 Task: Create a rule from the Routing list, Task moved to a section -> Set Priority in the project AgileRealm , set the section as Done clear the priority
Action: Mouse moved to (91, 350)
Screenshot: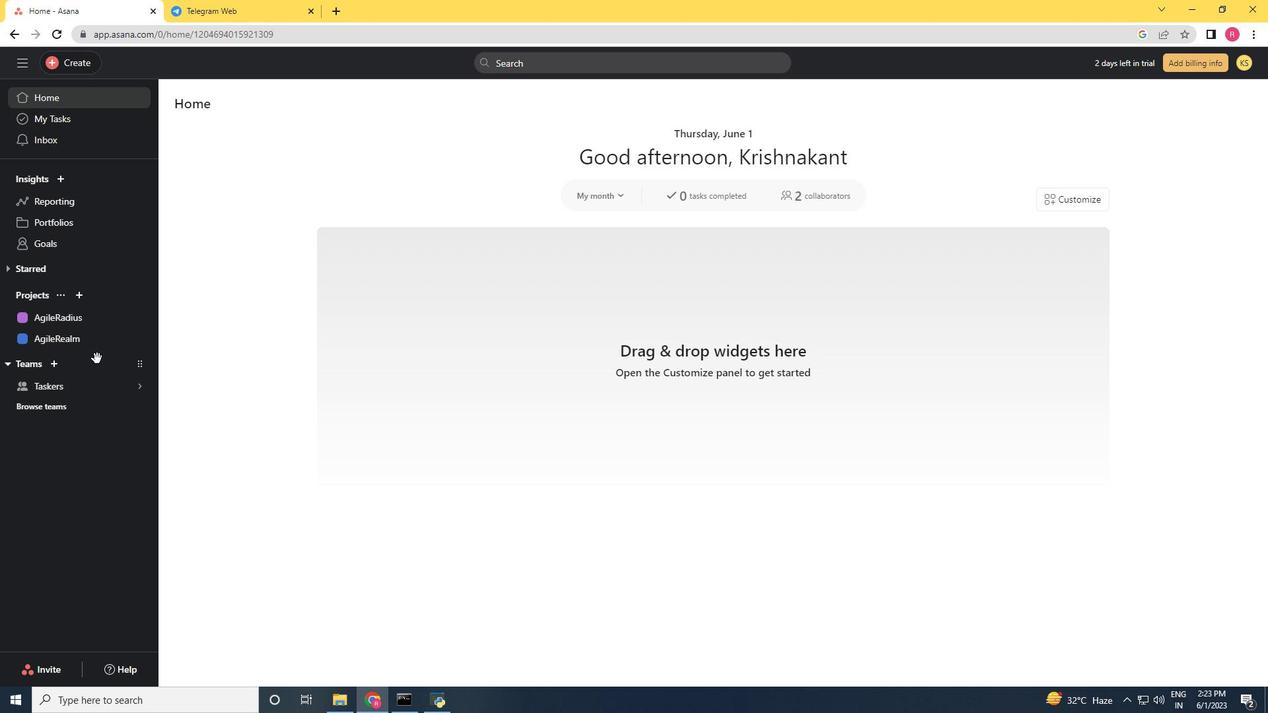 
Action: Mouse pressed left at (91, 350)
Screenshot: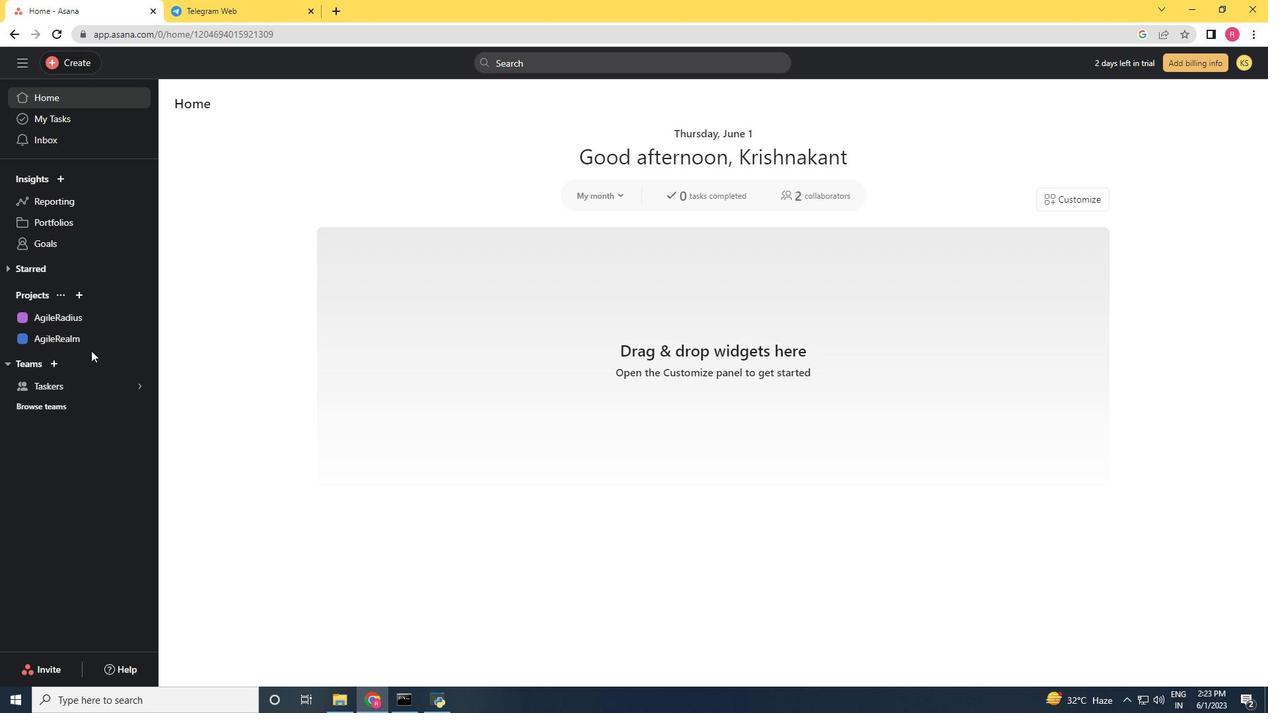 
Action: Mouse moved to (91, 342)
Screenshot: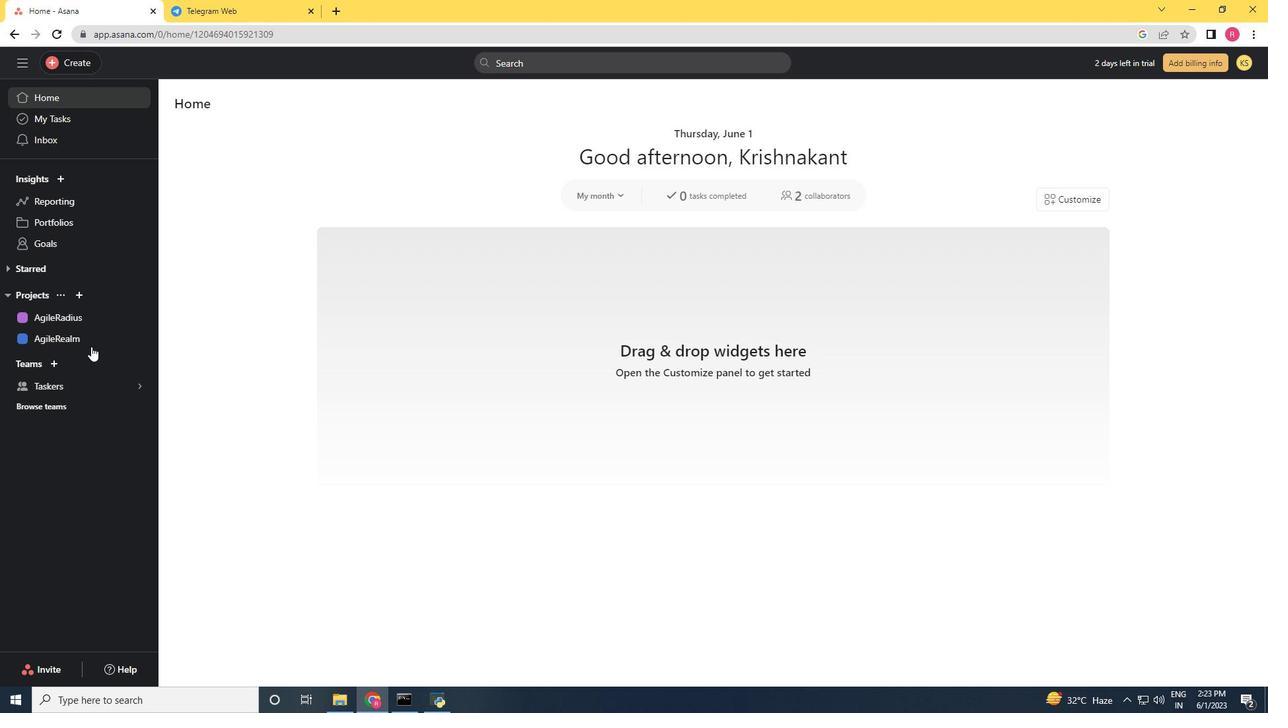 
Action: Mouse pressed left at (91, 342)
Screenshot: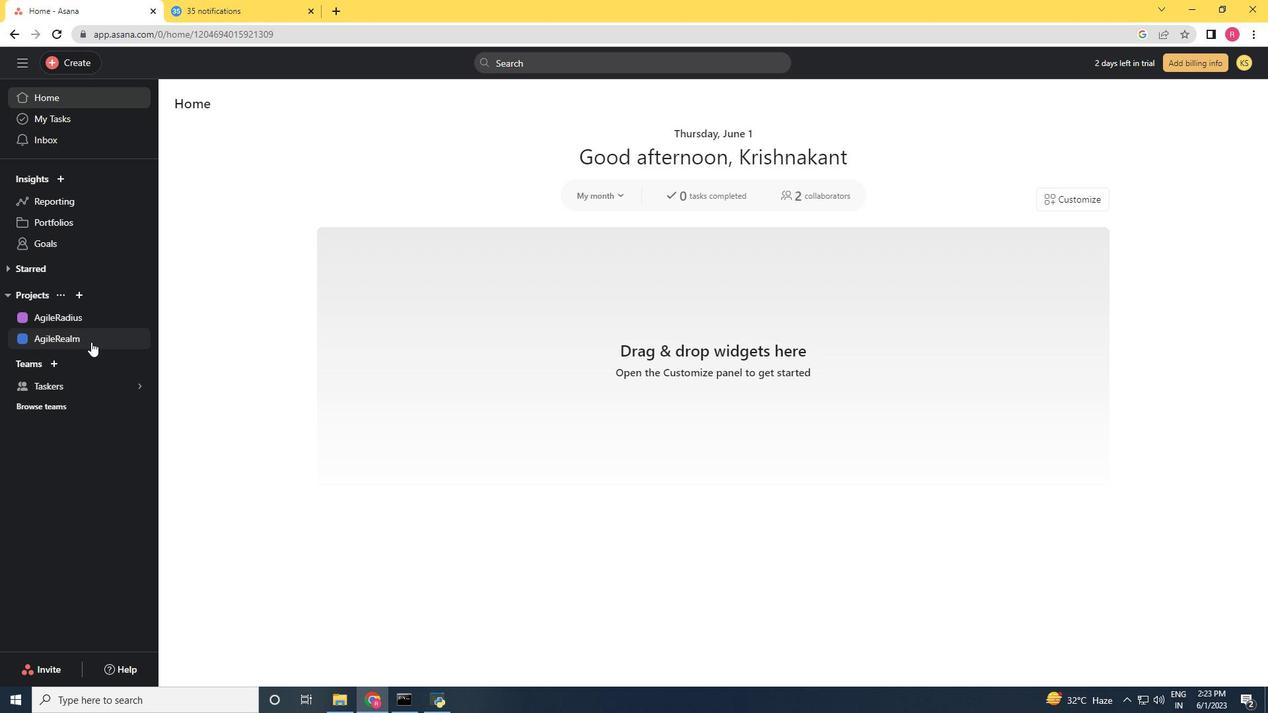 
Action: Mouse moved to (1200, 103)
Screenshot: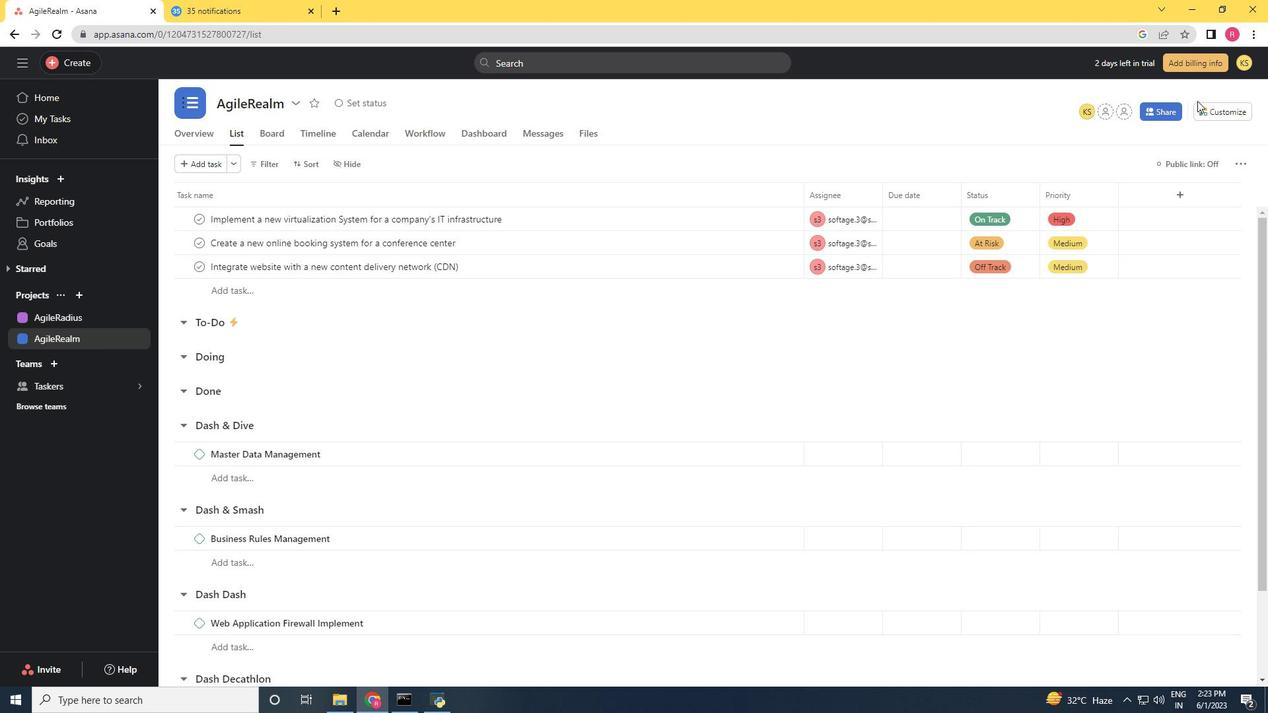 
Action: Mouse pressed left at (1200, 103)
Screenshot: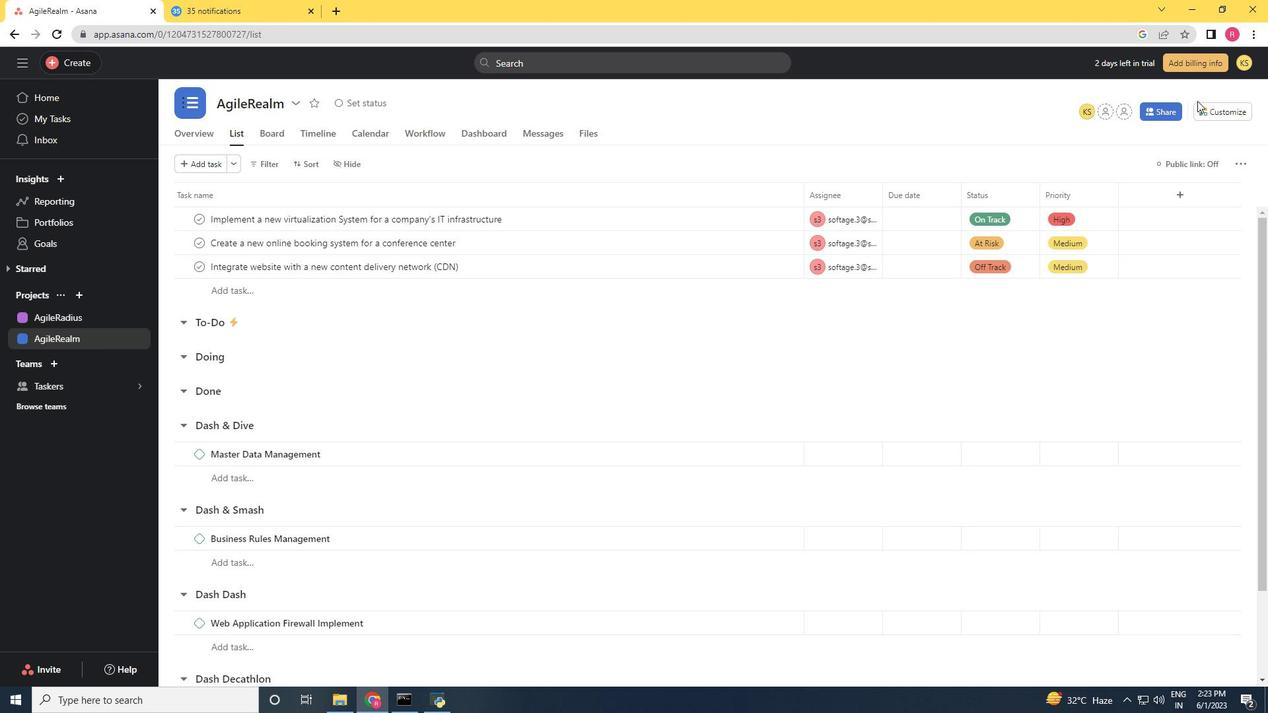 
Action: Mouse moved to (977, 293)
Screenshot: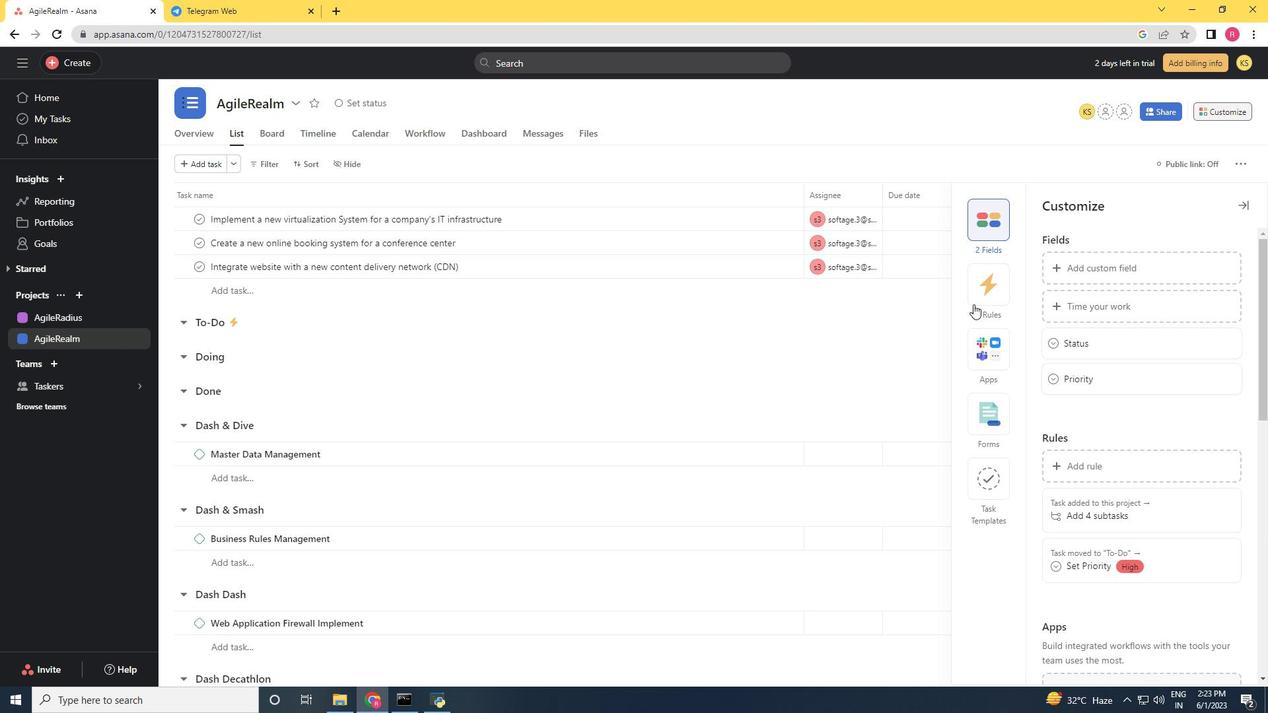 
Action: Mouse pressed left at (977, 293)
Screenshot: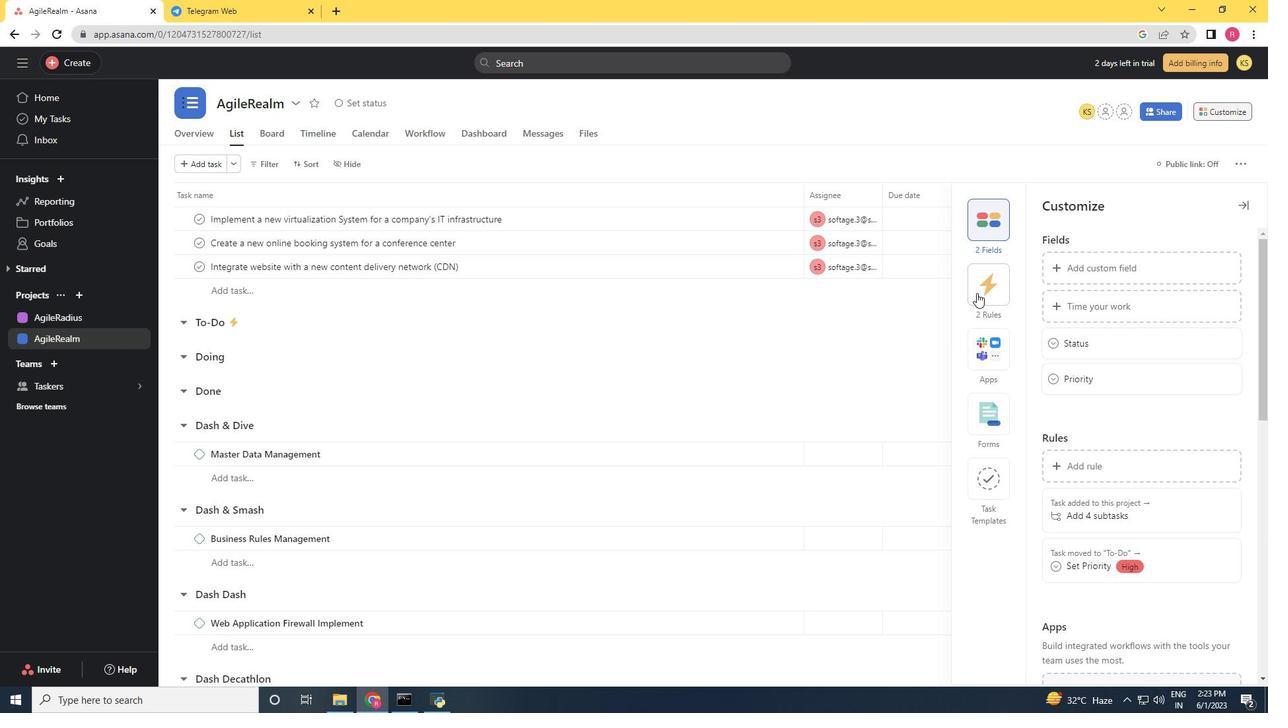 
Action: Mouse moved to (1059, 266)
Screenshot: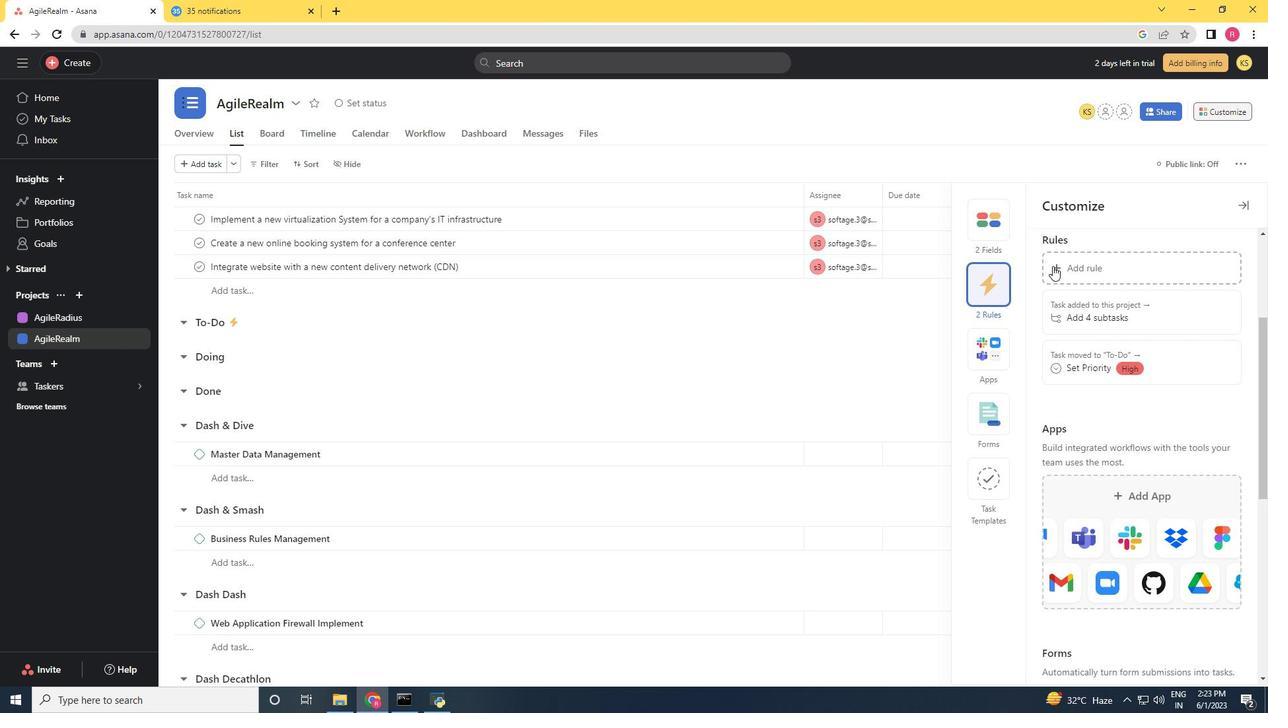 
Action: Mouse pressed left at (1059, 266)
Screenshot: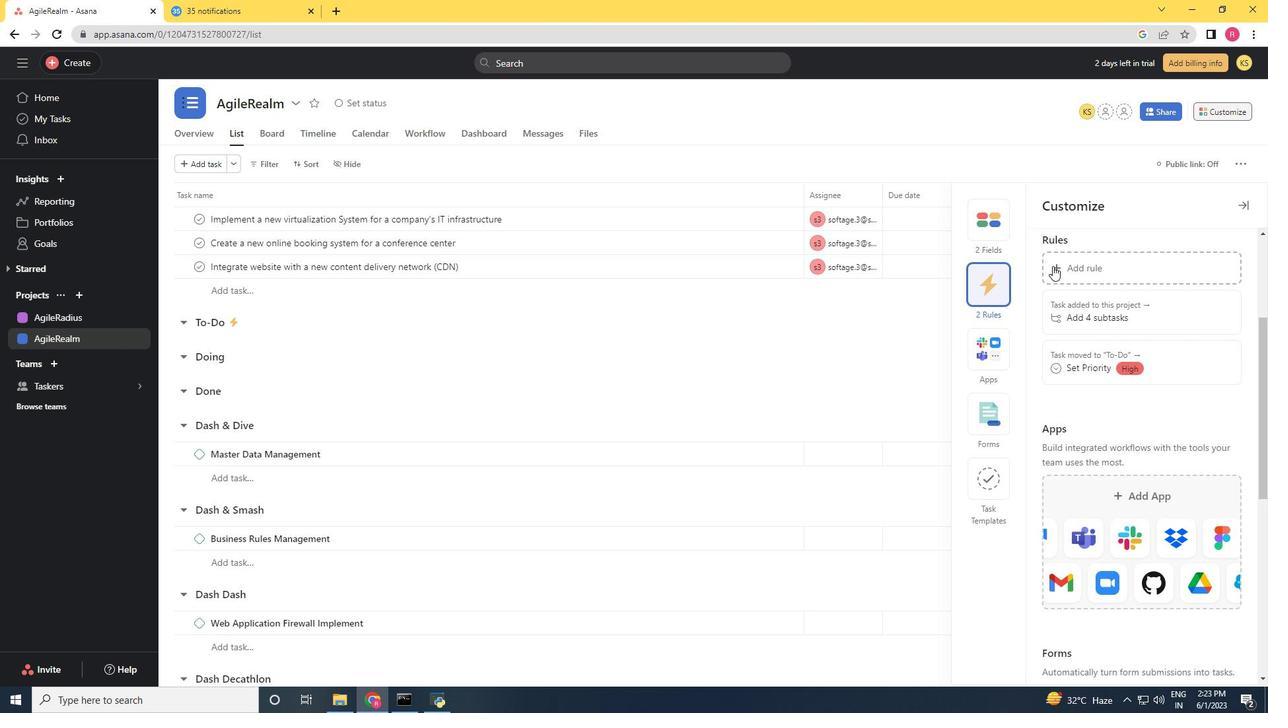 
Action: Mouse moved to (276, 171)
Screenshot: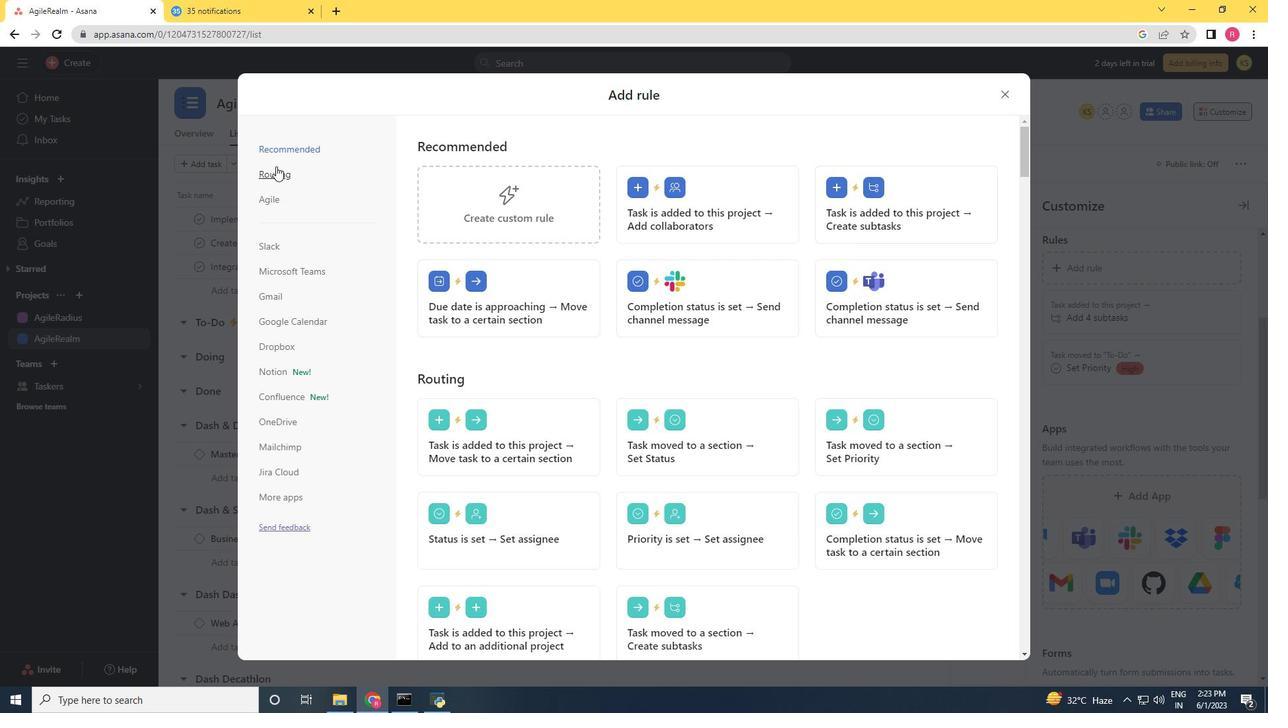 
Action: Mouse pressed left at (276, 171)
Screenshot: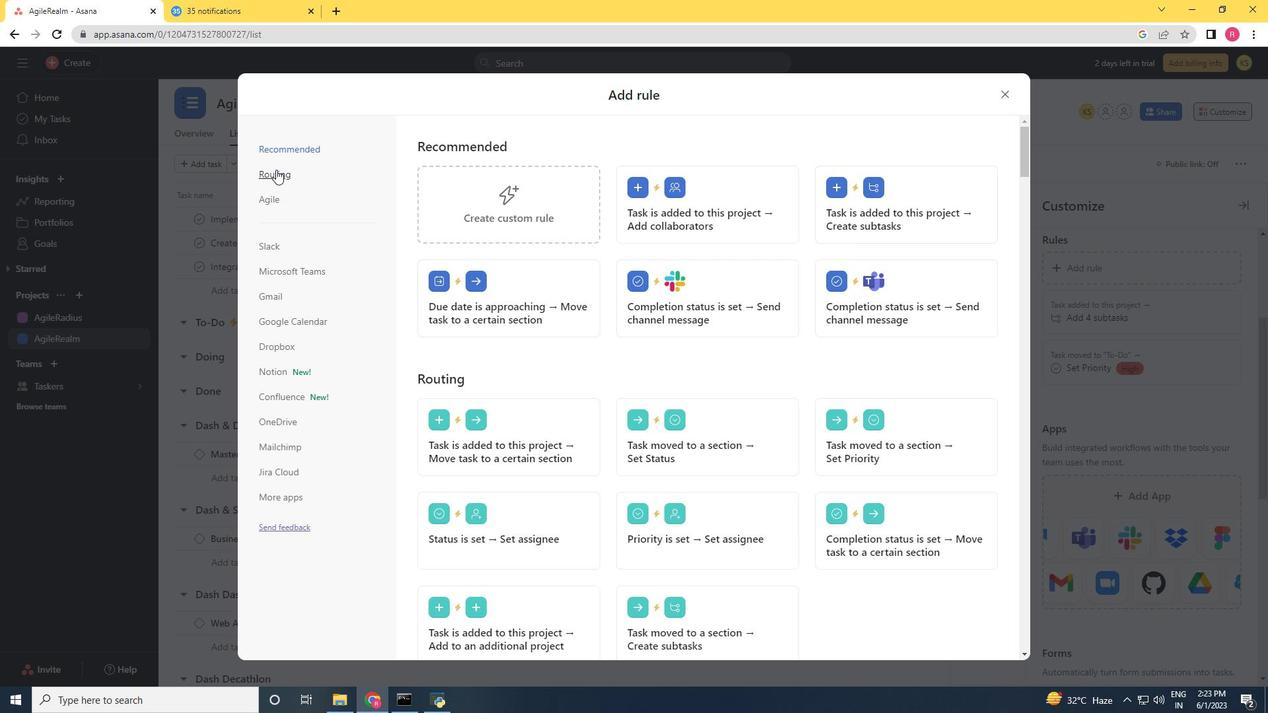 
Action: Mouse moved to (856, 225)
Screenshot: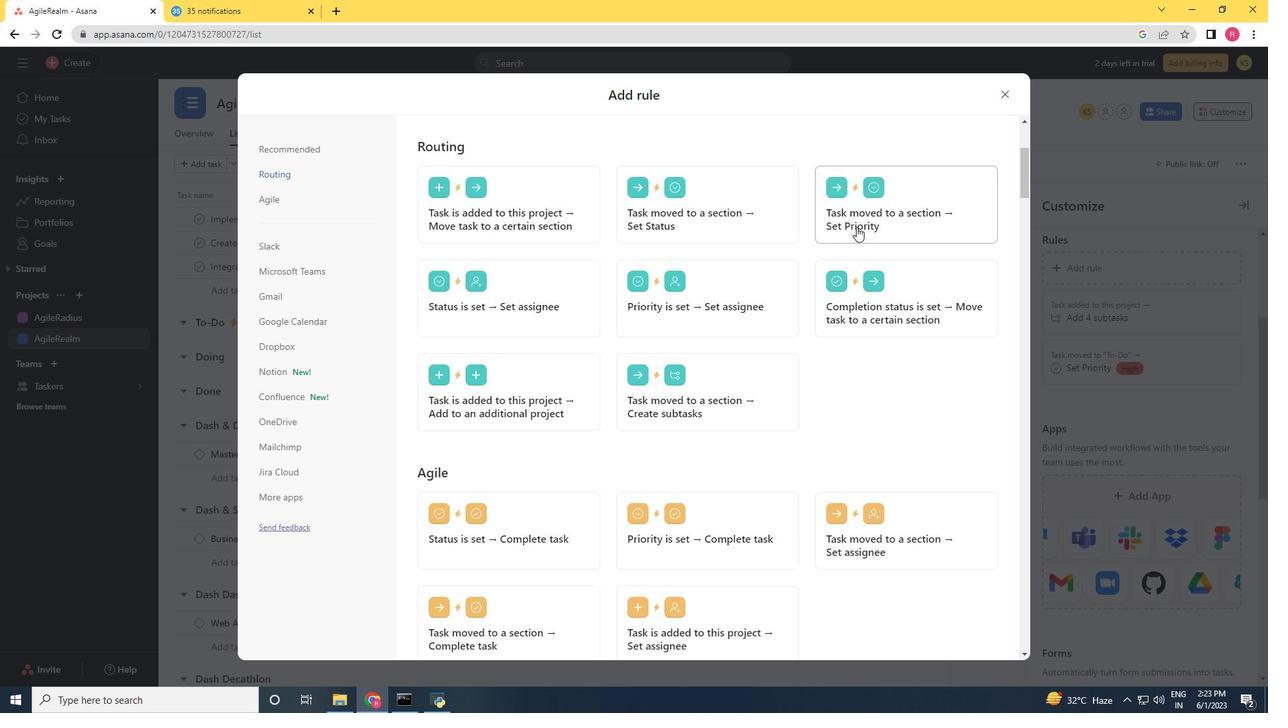 
Action: Mouse pressed left at (856, 225)
Screenshot: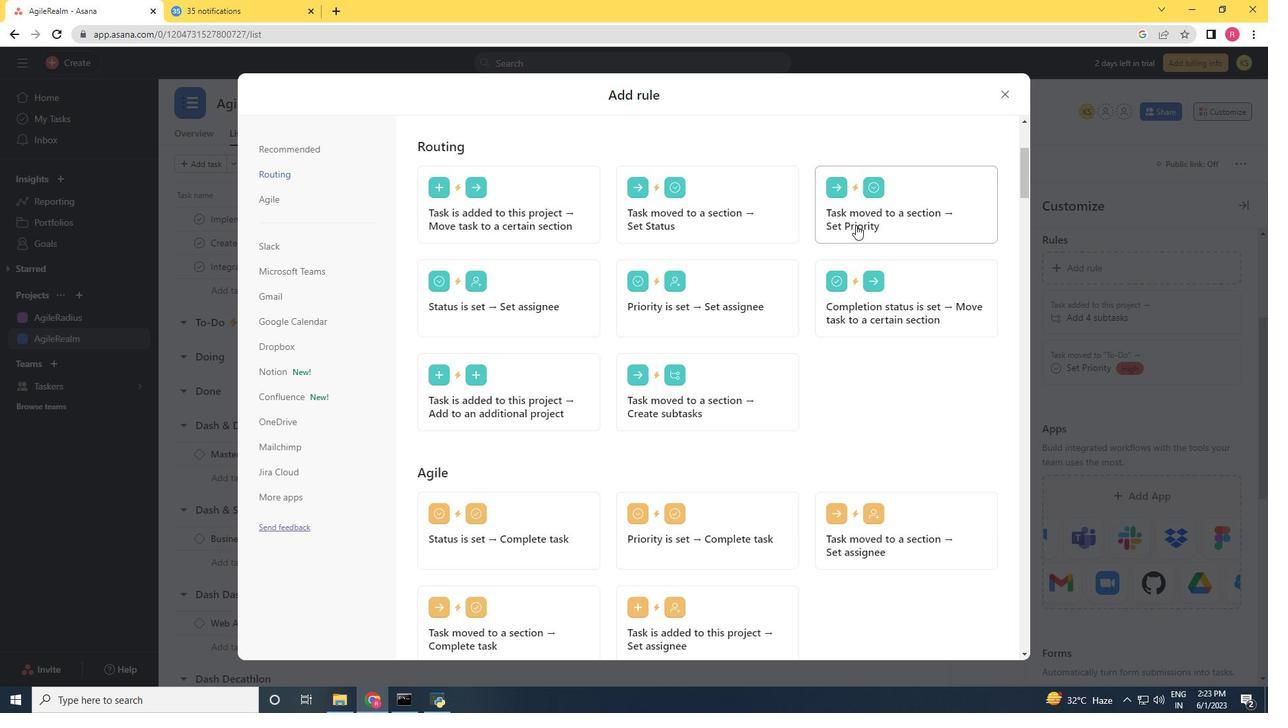 
Action: Mouse moved to (561, 352)
Screenshot: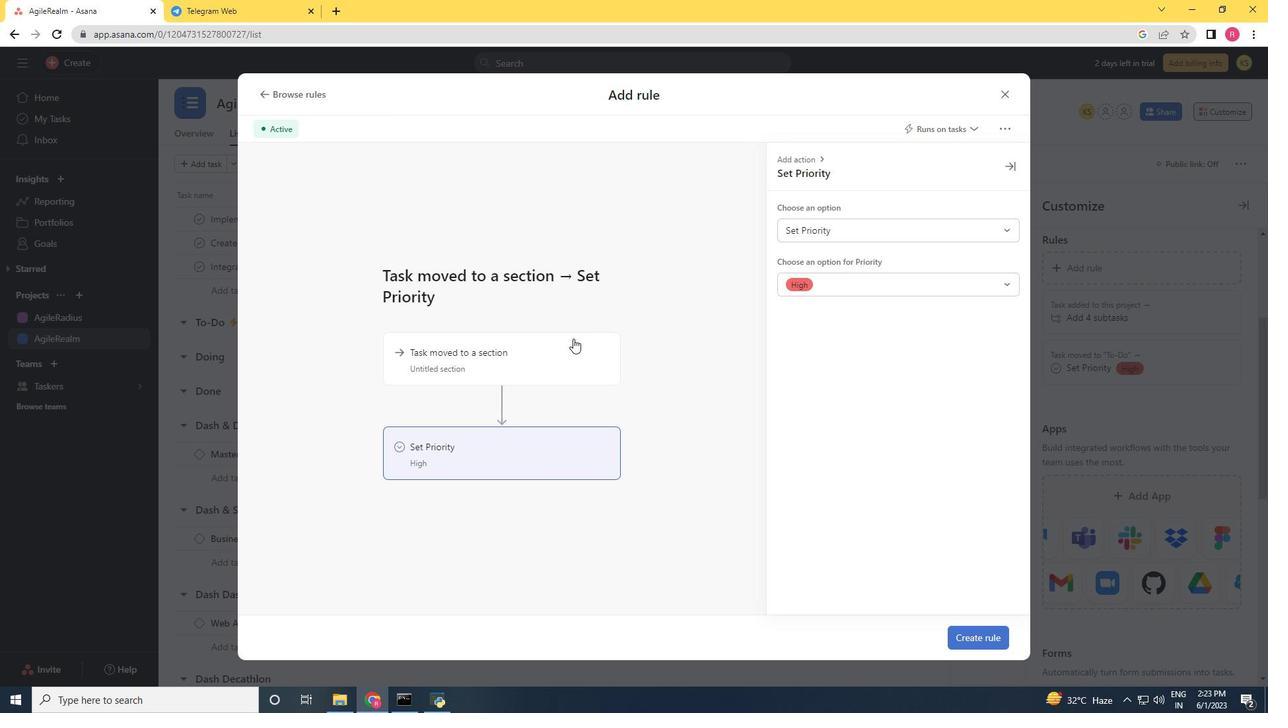 
Action: Mouse pressed left at (561, 352)
Screenshot: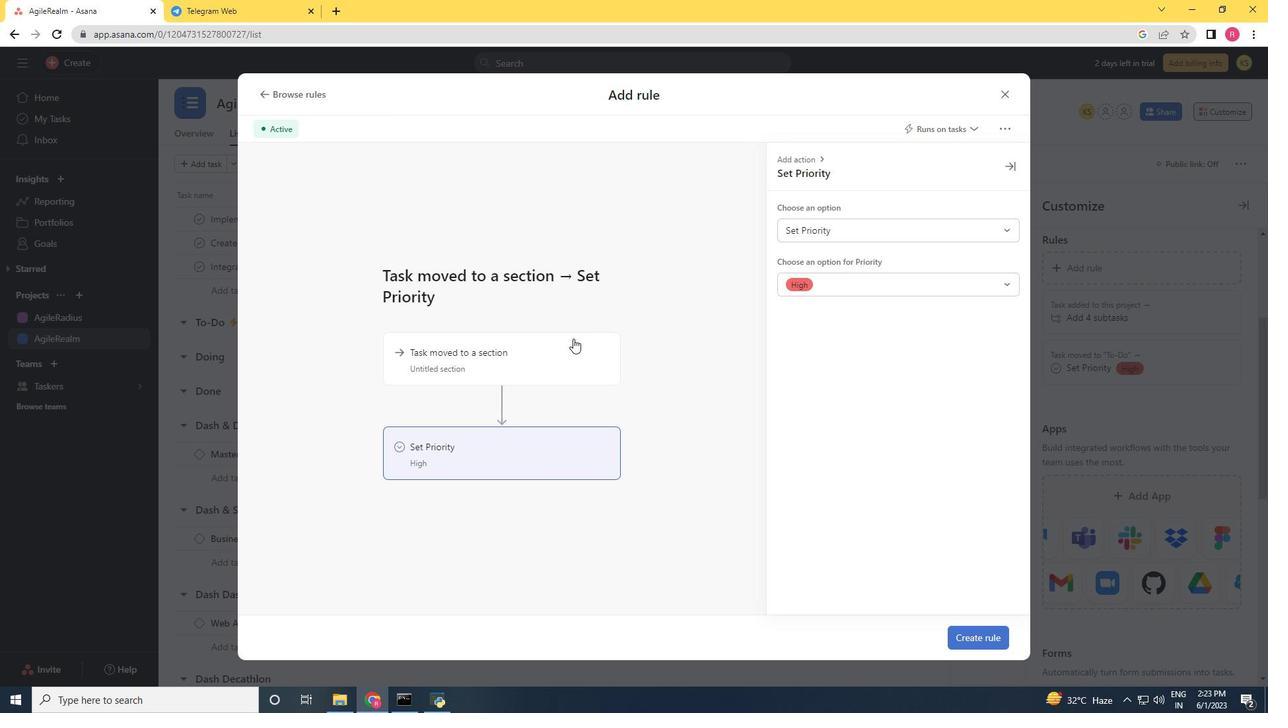 
Action: Mouse moved to (801, 234)
Screenshot: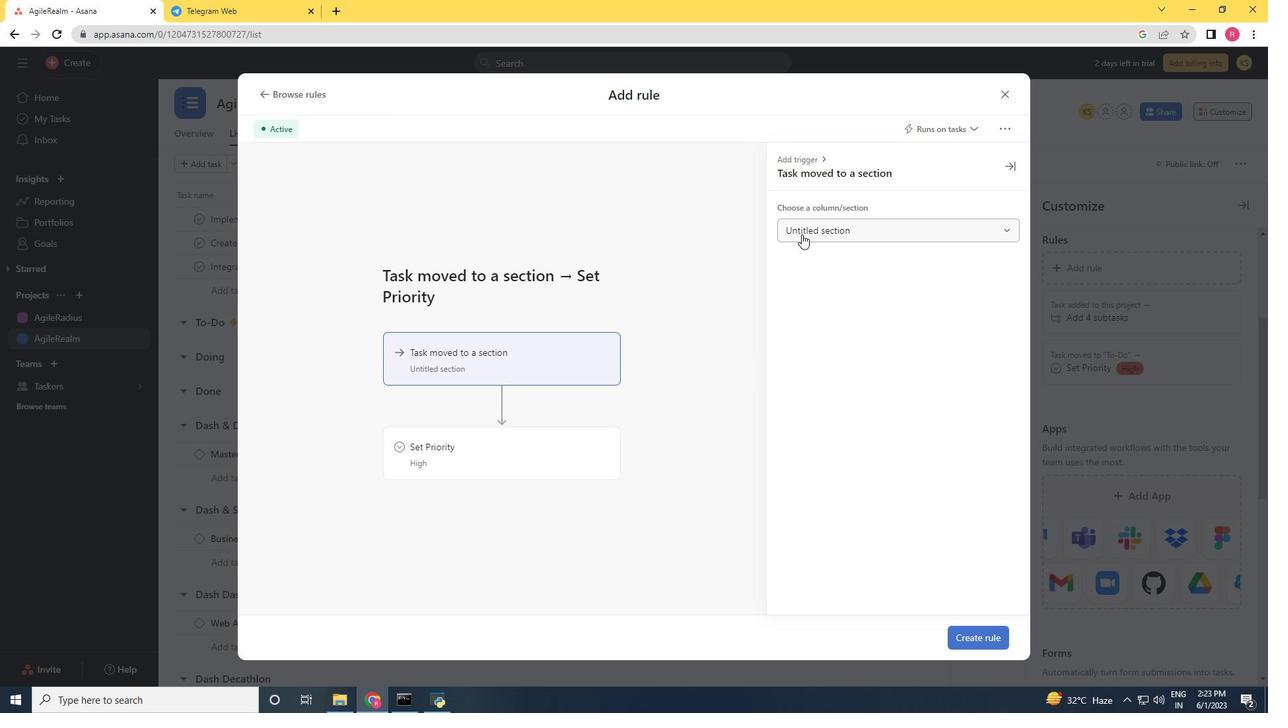
Action: Mouse pressed left at (801, 234)
Screenshot: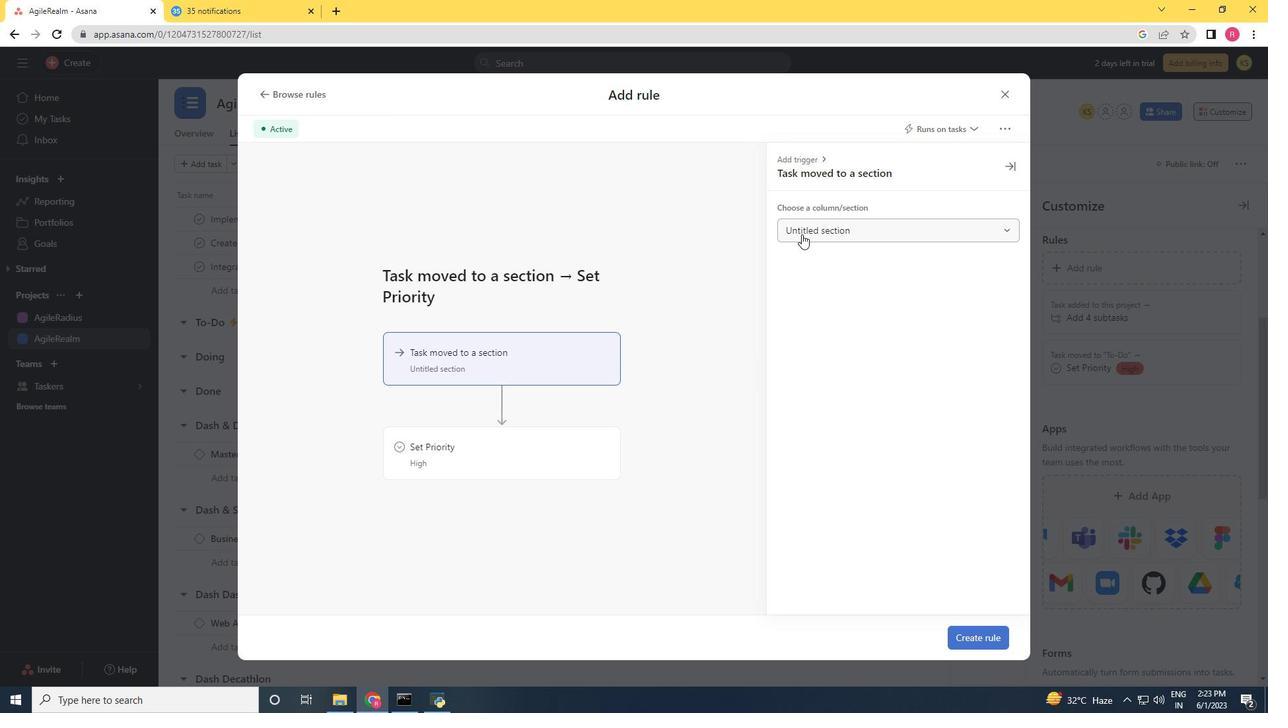 
Action: Mouse moved to (811, 325)
Screenshot: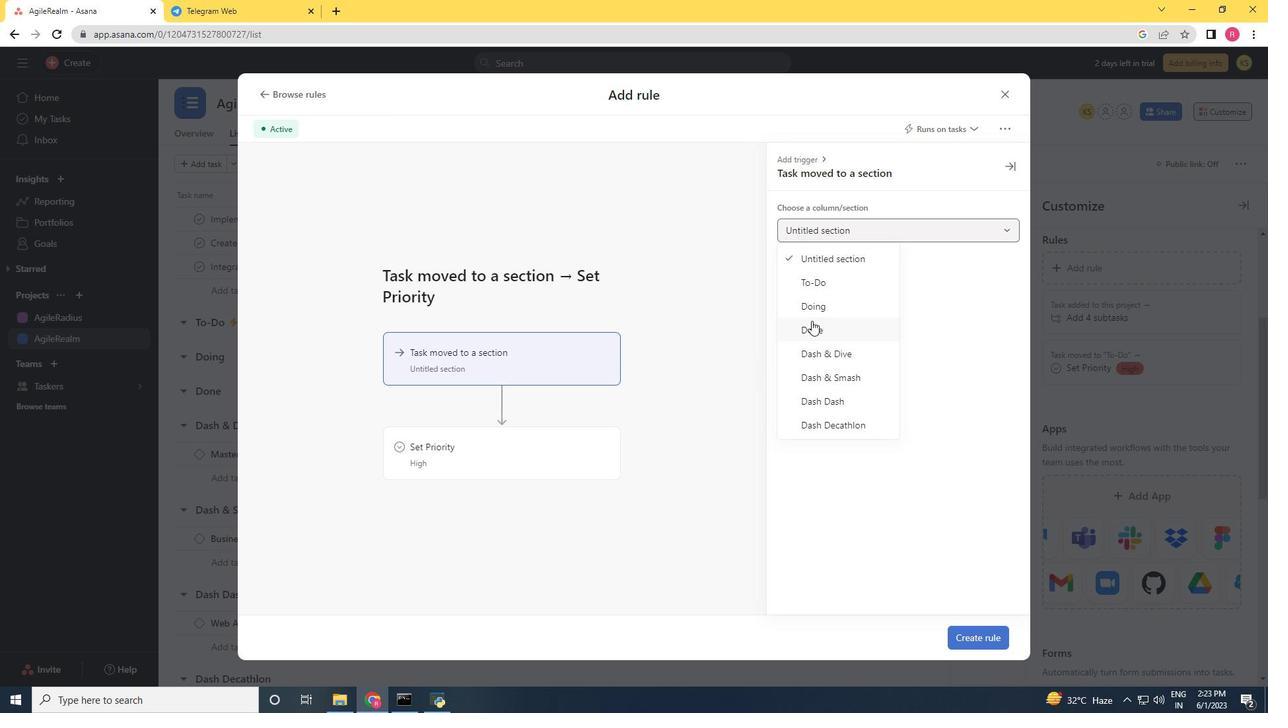 
Action: Mouse pressed left at (811, 325)
Screenshot: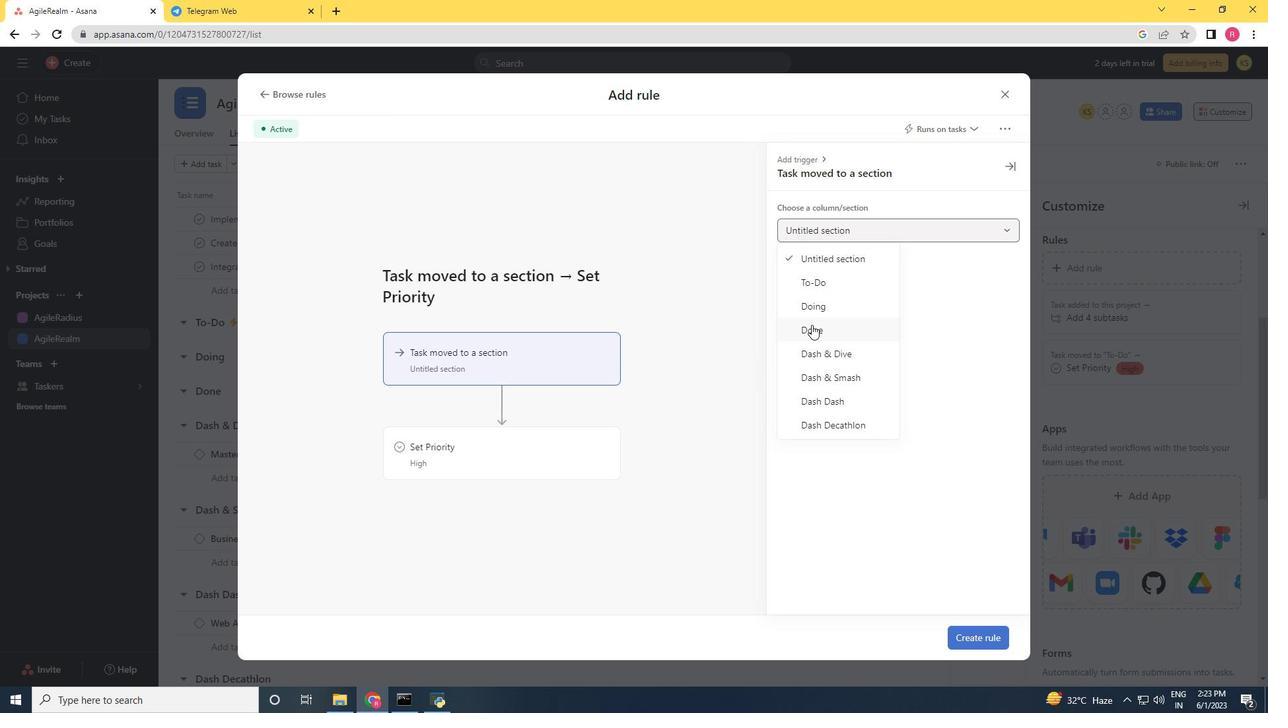 
Action: Mouse moved to (551, 439)
Screenshot: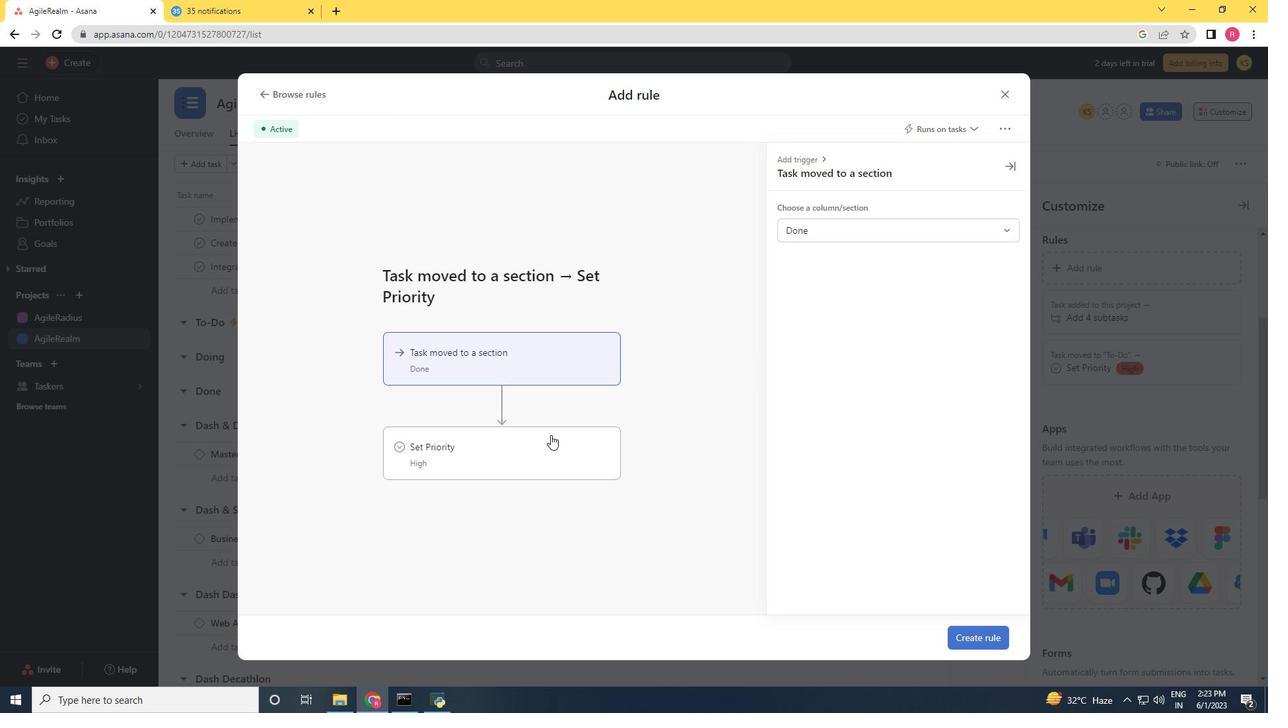 
Action: Mouse pressed left at (551, 439)
Screenshot: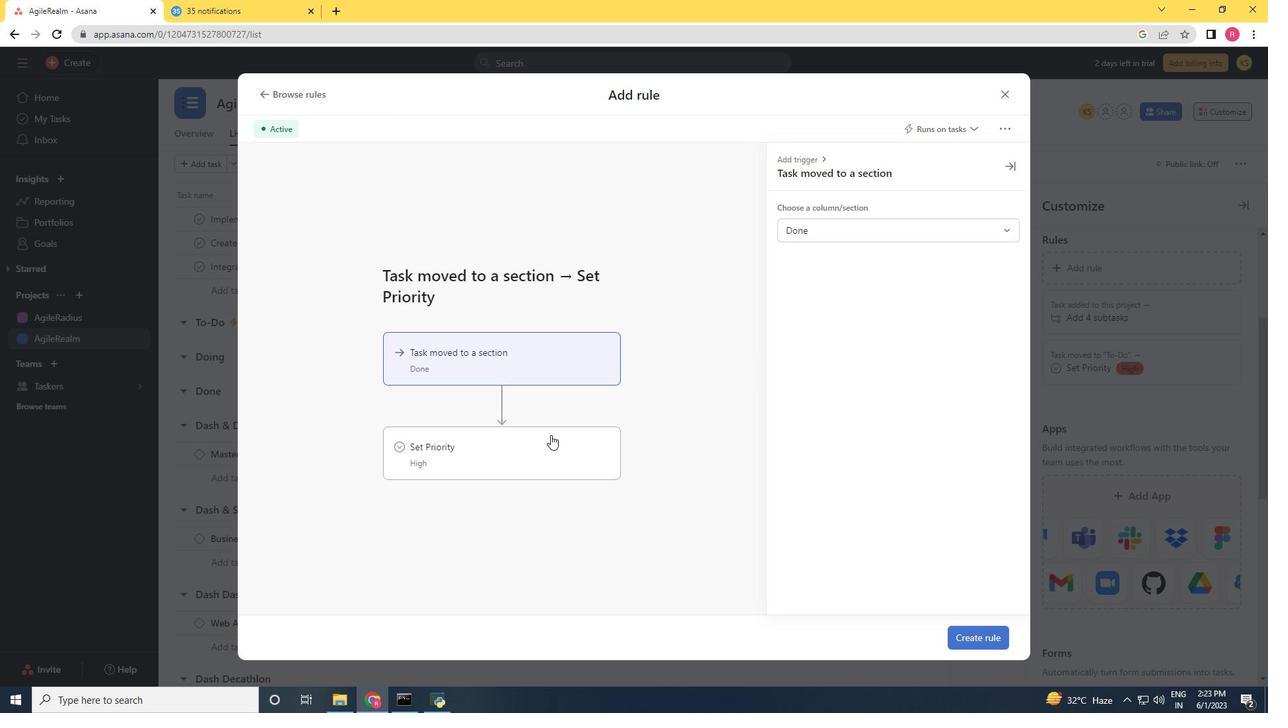 
Action: Mouse moved to (817, 225)
Screenshot: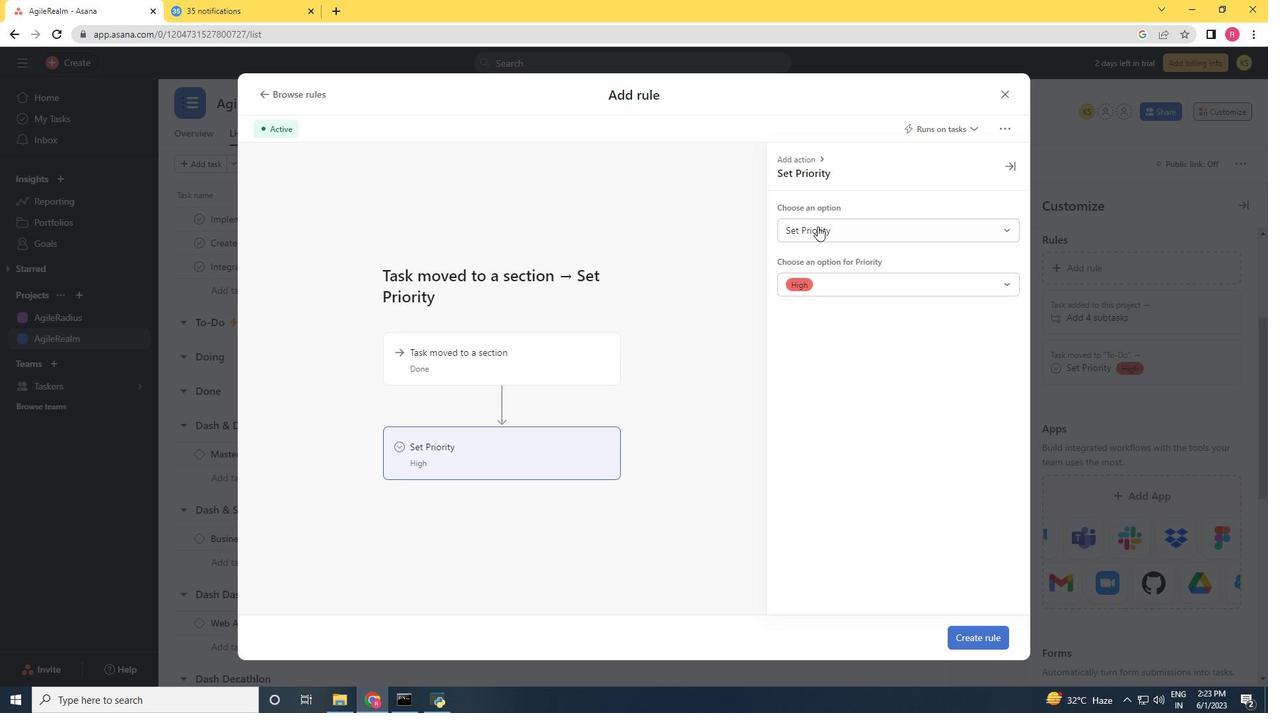 
Action: Mouse pressed left at (817, 225)
Screenshot: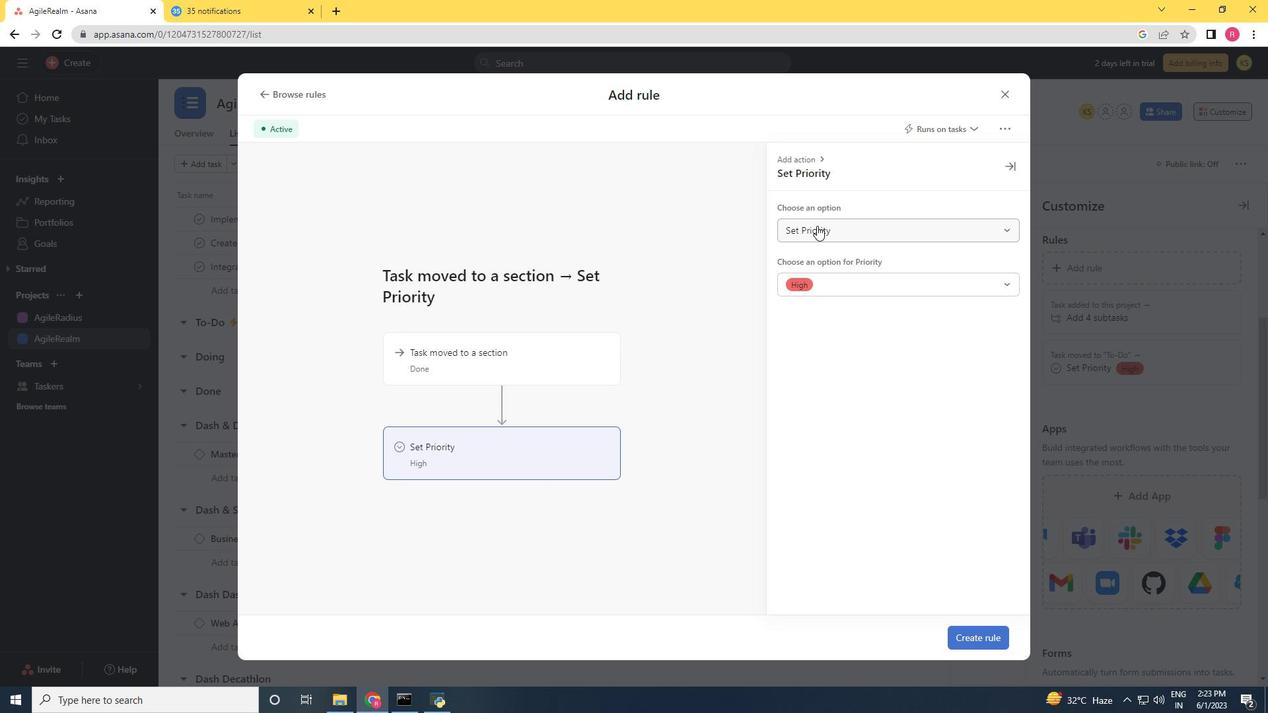 
Action: Mouse moved to (819, 253)
Screenshot: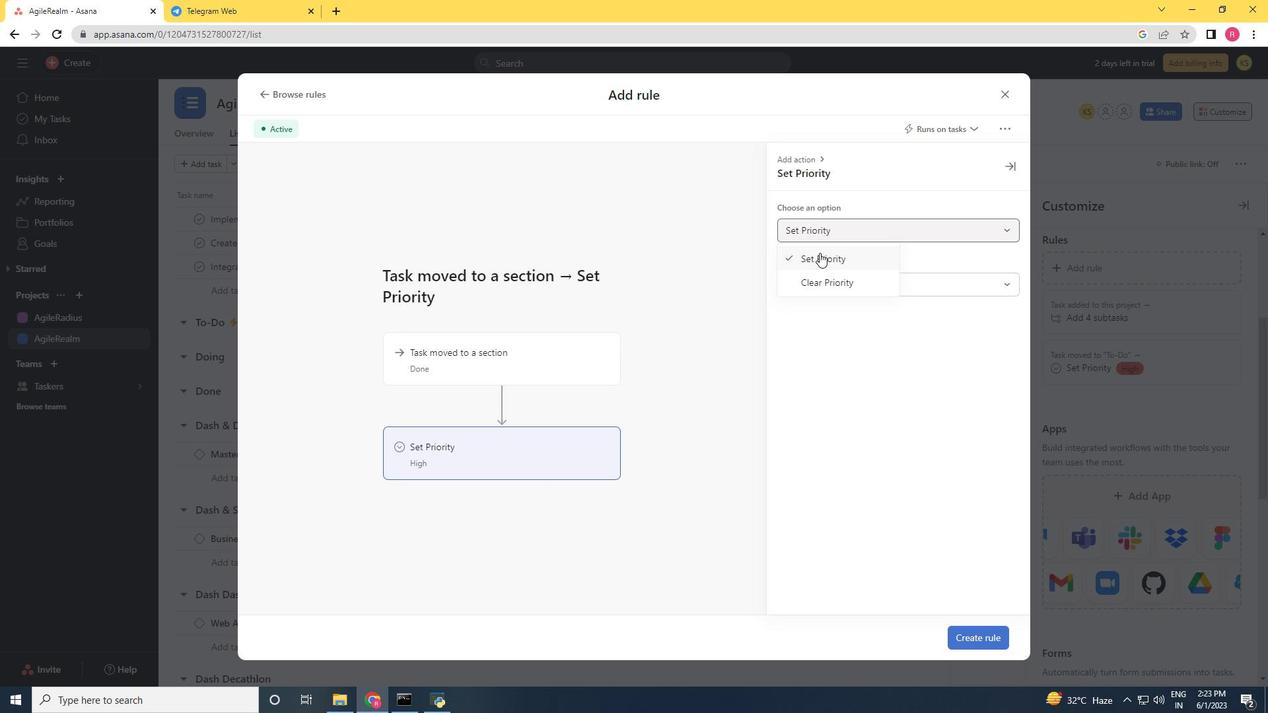 
Action: Mouse pressed left at (819, 253)
Screenshot: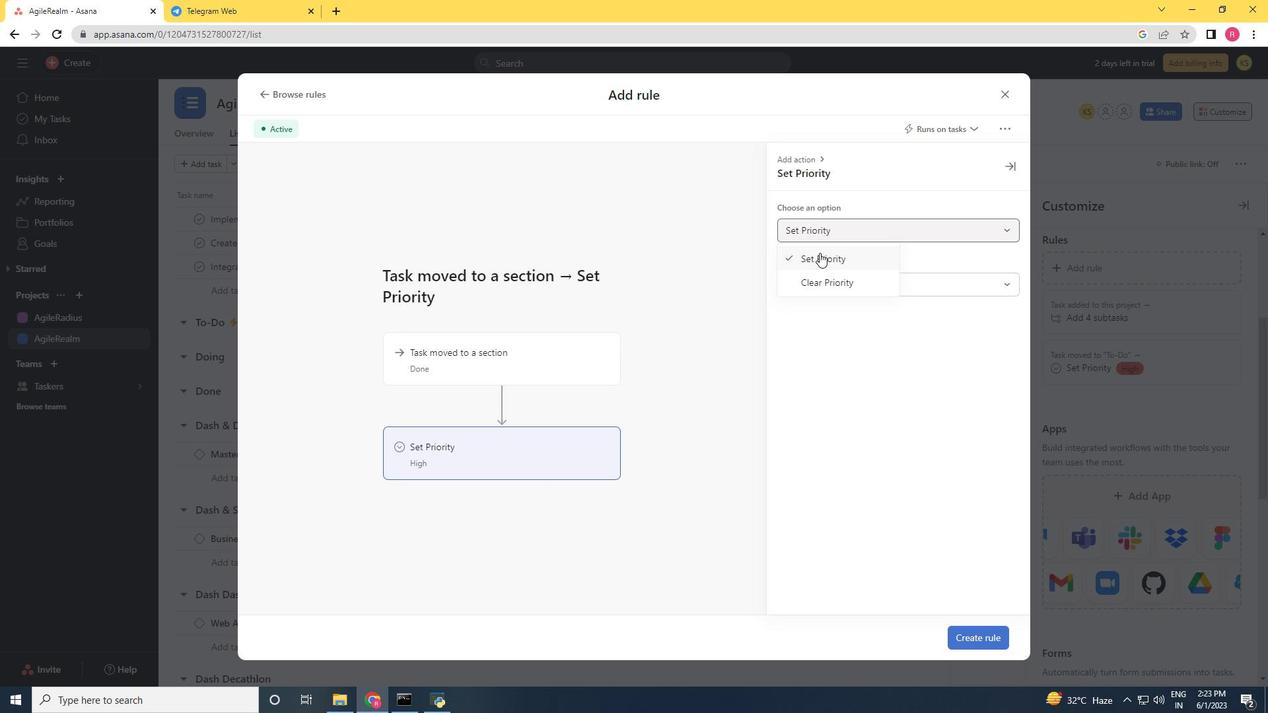 
Action: Mouse moved to (826, 233)
Screenshot: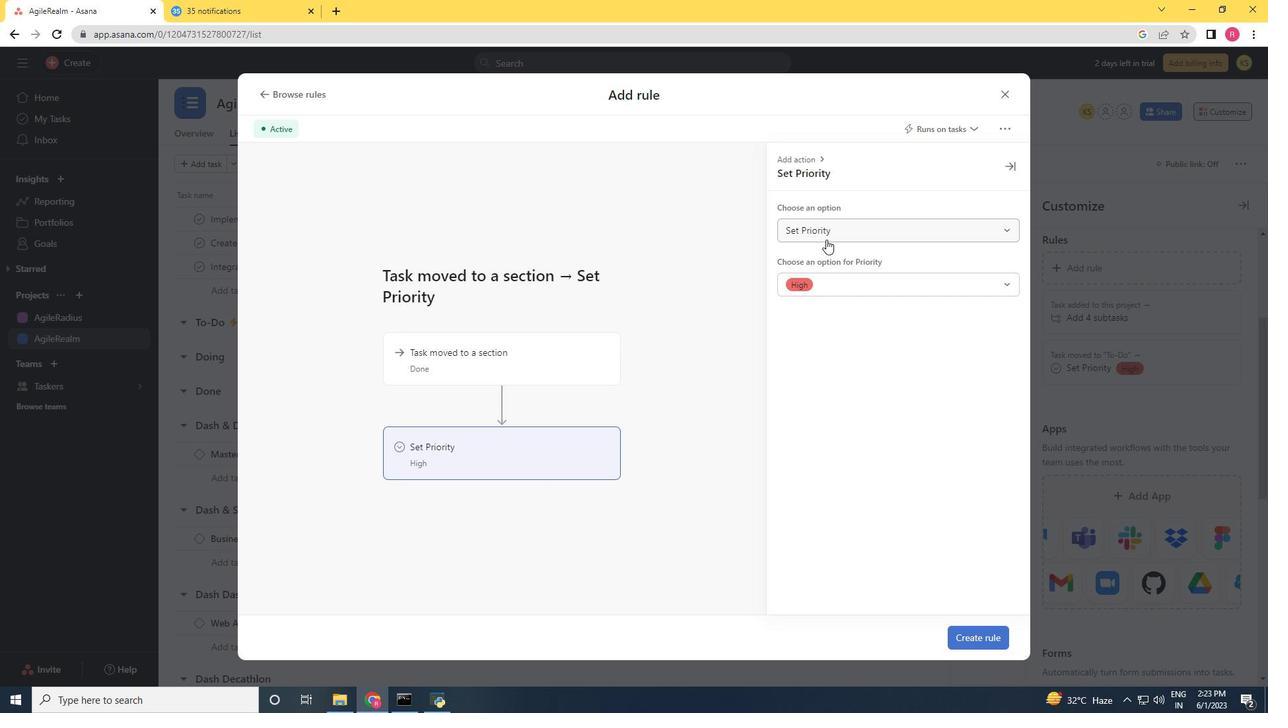 
Action: Mouse pressed left at (826, 233)
Screenshot: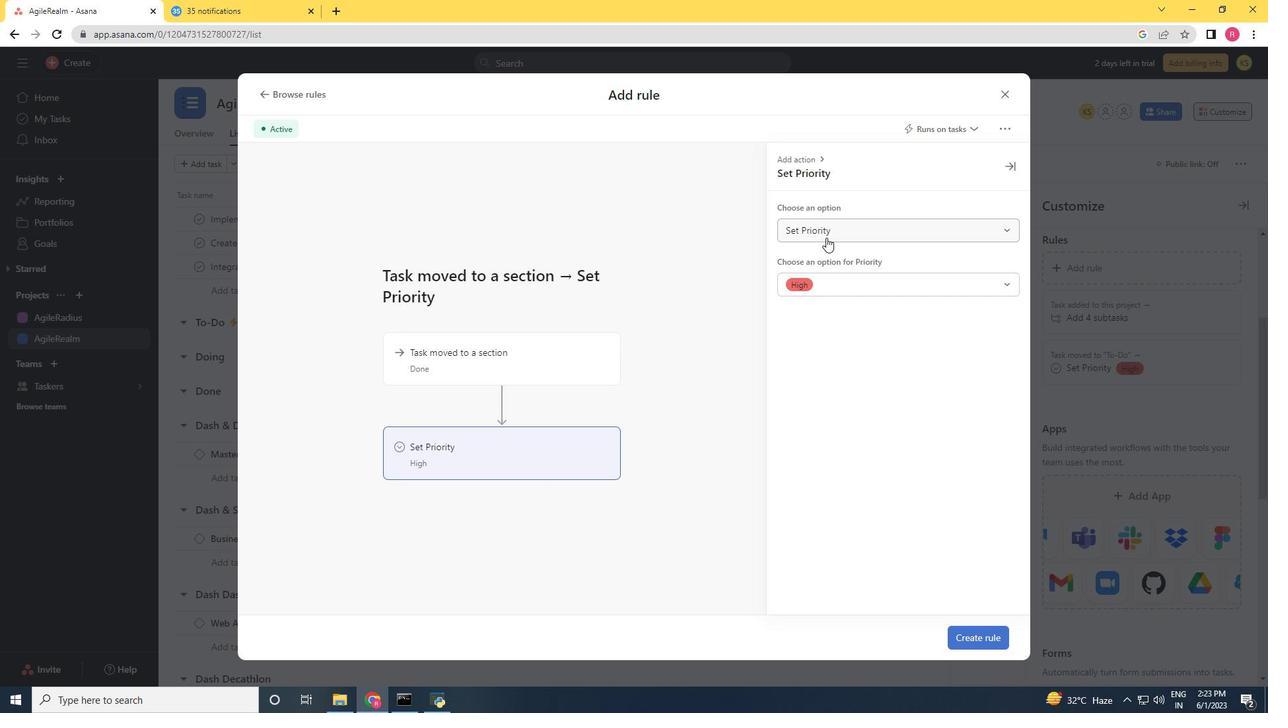 
Action: Mouse moved to (826, 287)
Screenshot: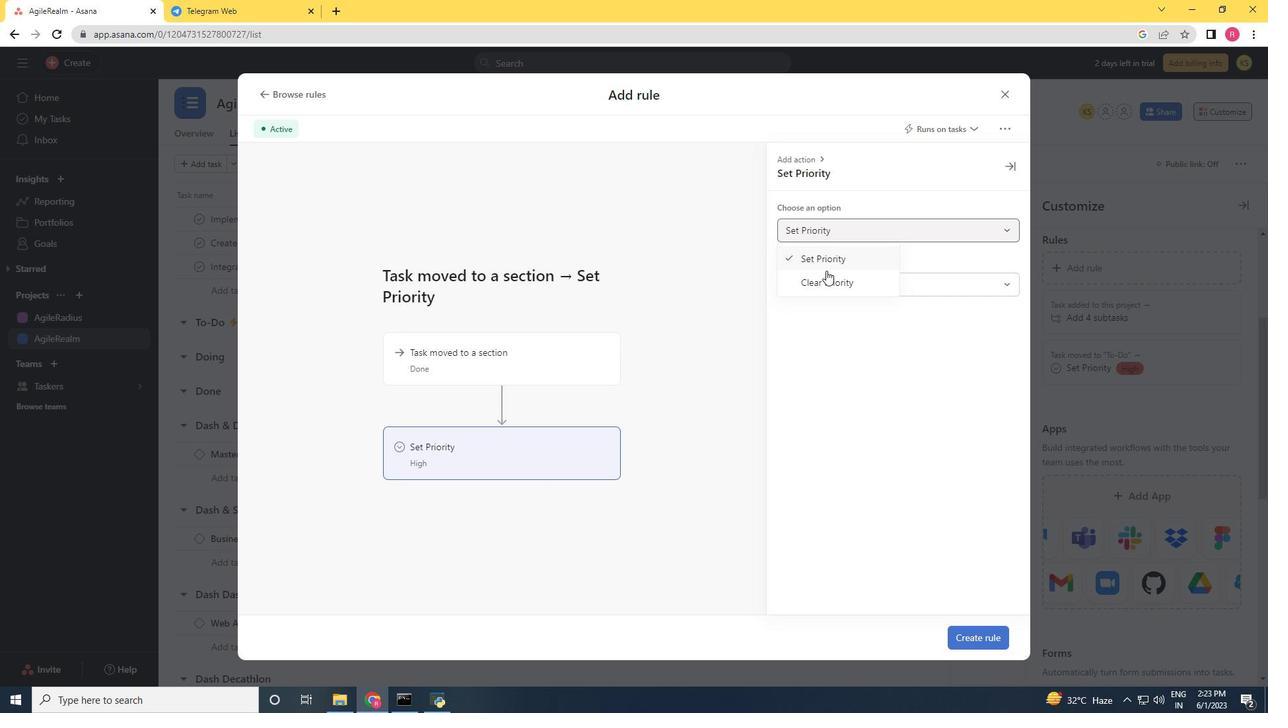 
Action: Mouse pressed left at (826, 287)
Screenshot: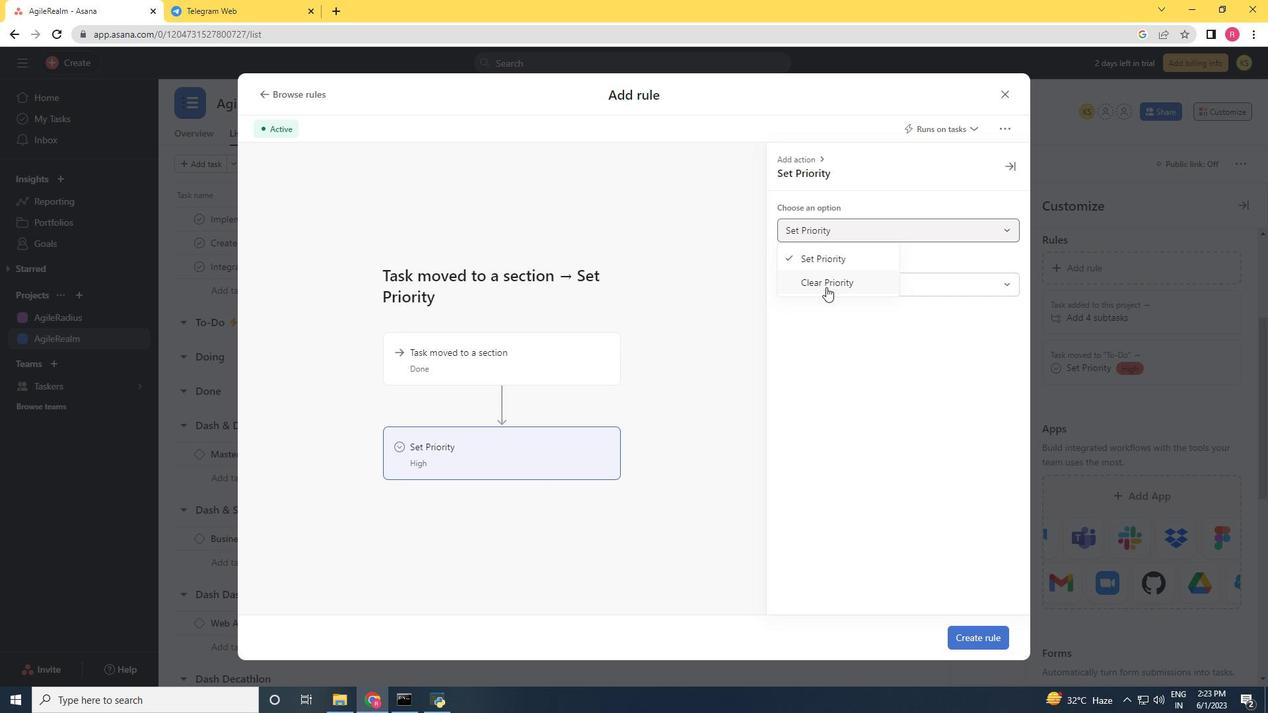 
Action: Mouse moved to (953, 634)
Screenshot: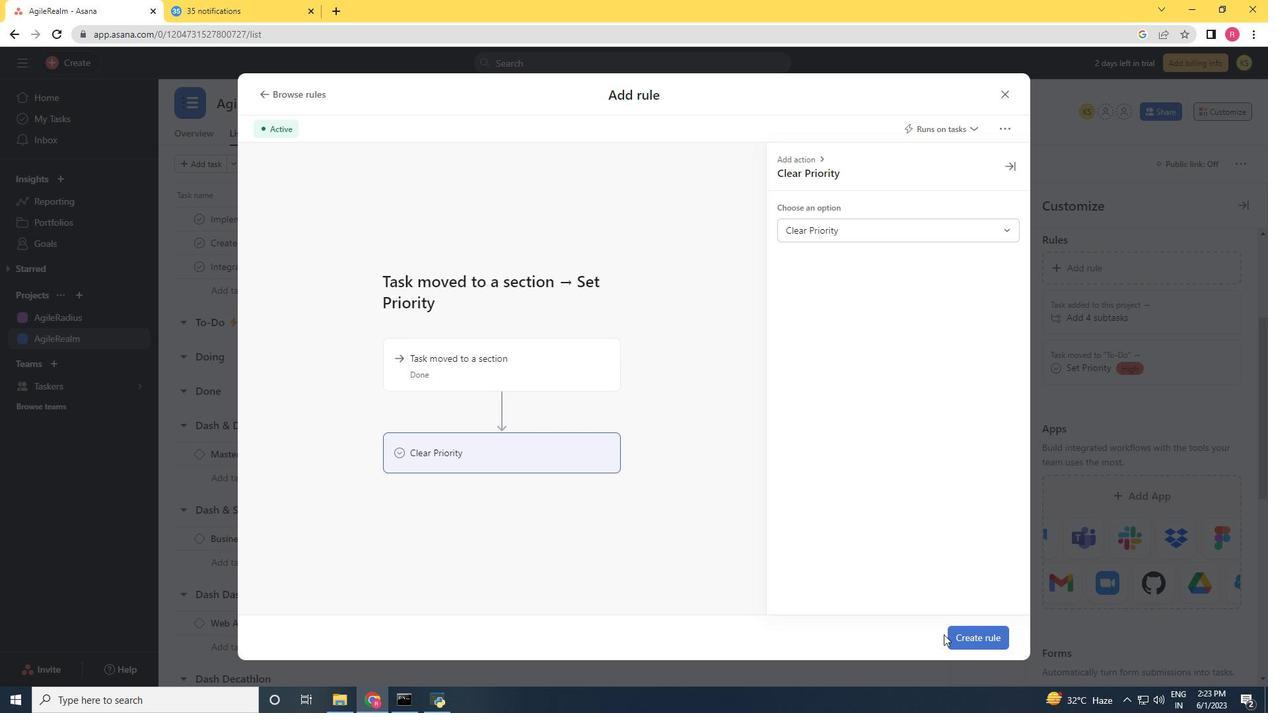 
Action: Mouse pressed left at (953, 634)
Screenshot: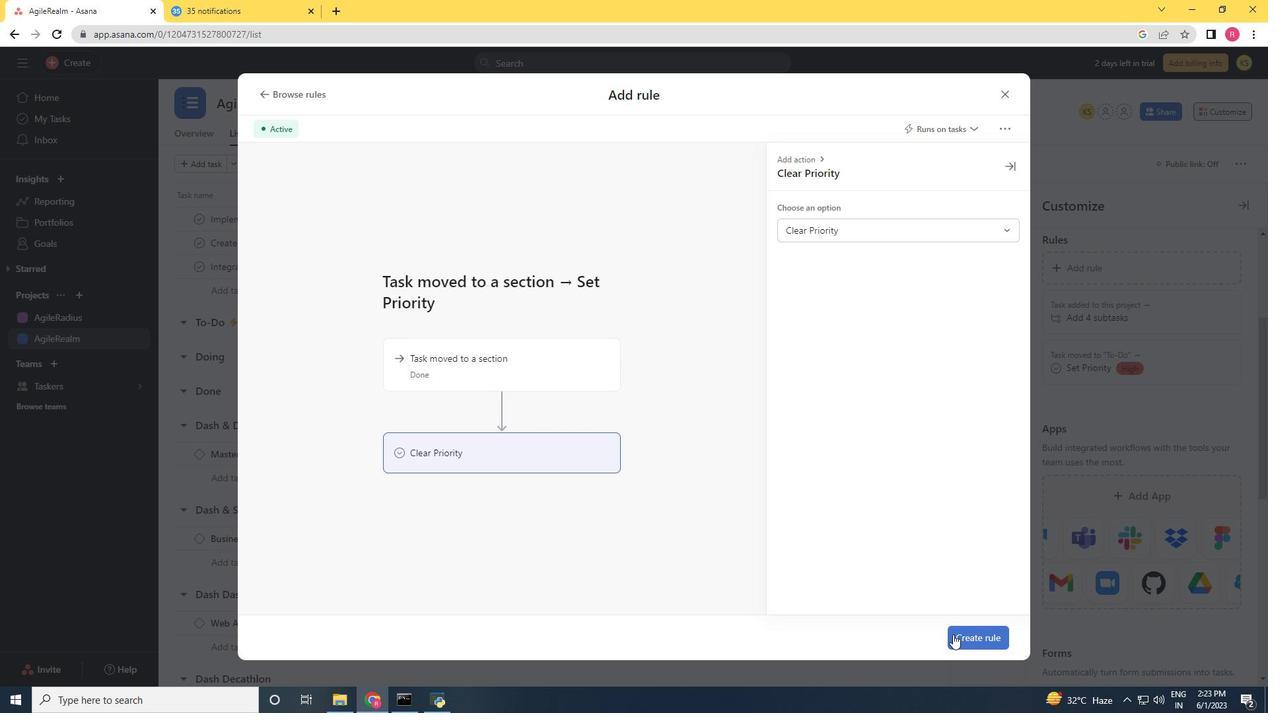 
Action: Mouse moved to (897, 565)
Screenshot: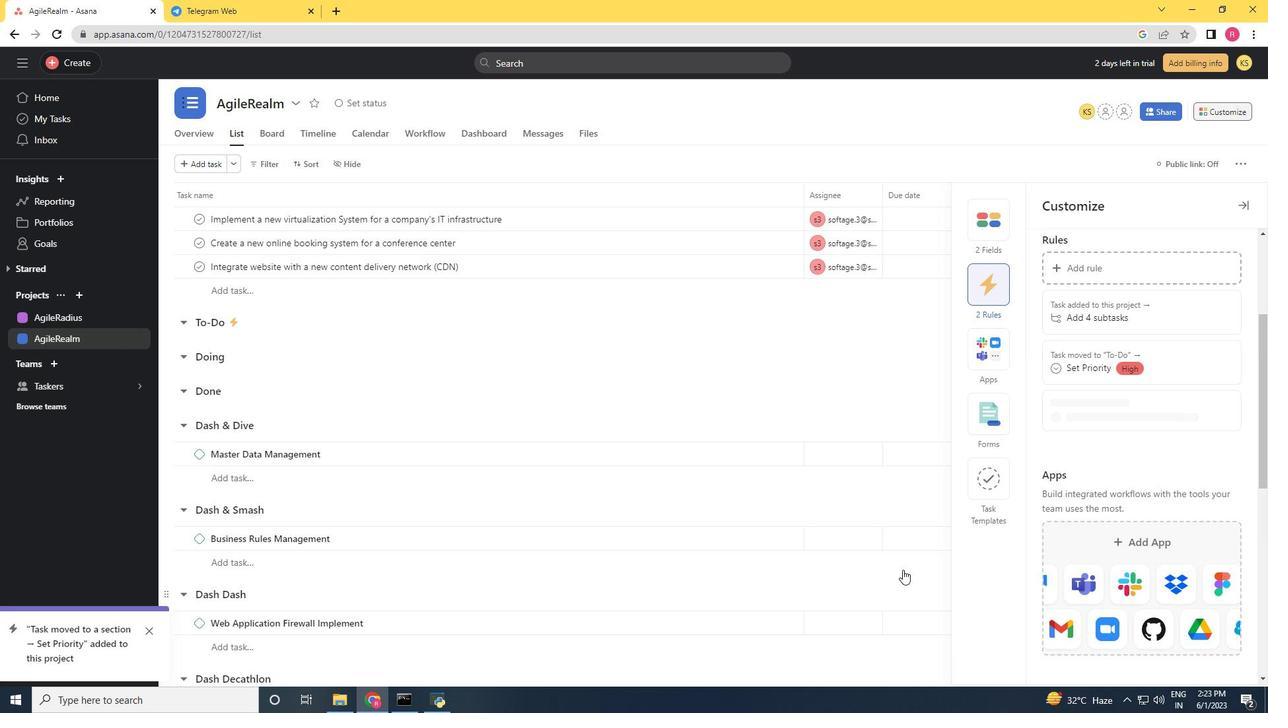 
